 Task: Save the changes in Mark's project to the new view.
Action: Mouse pressed left at (142, 95)
Screenshot: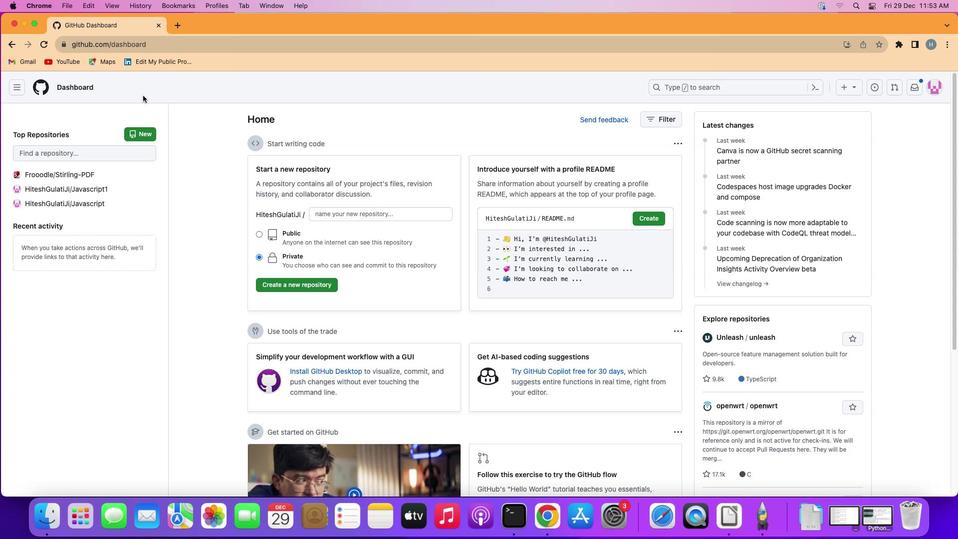 
Action: Mouse moved to (16, 85)
Screenshot: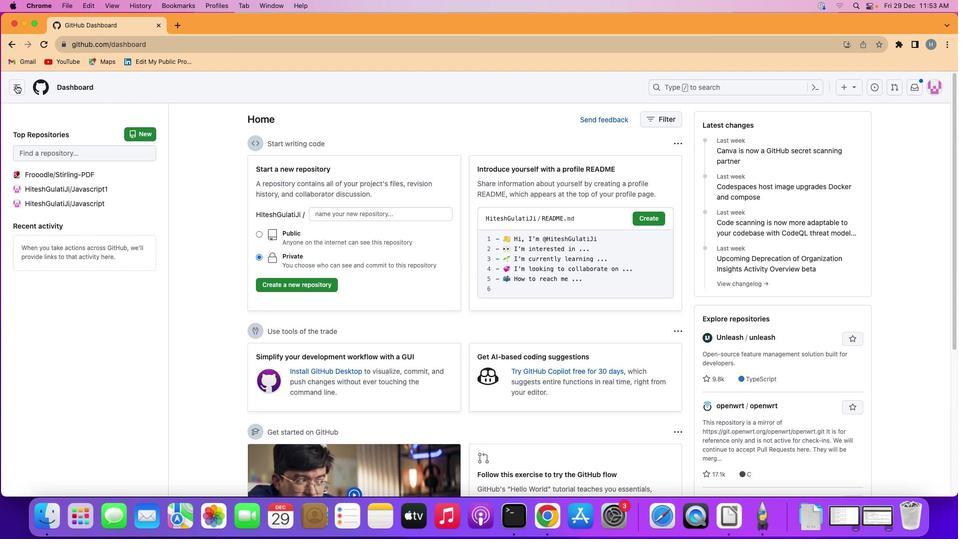 
Action: Mouse pressed left at (16, 85)
Screenshot: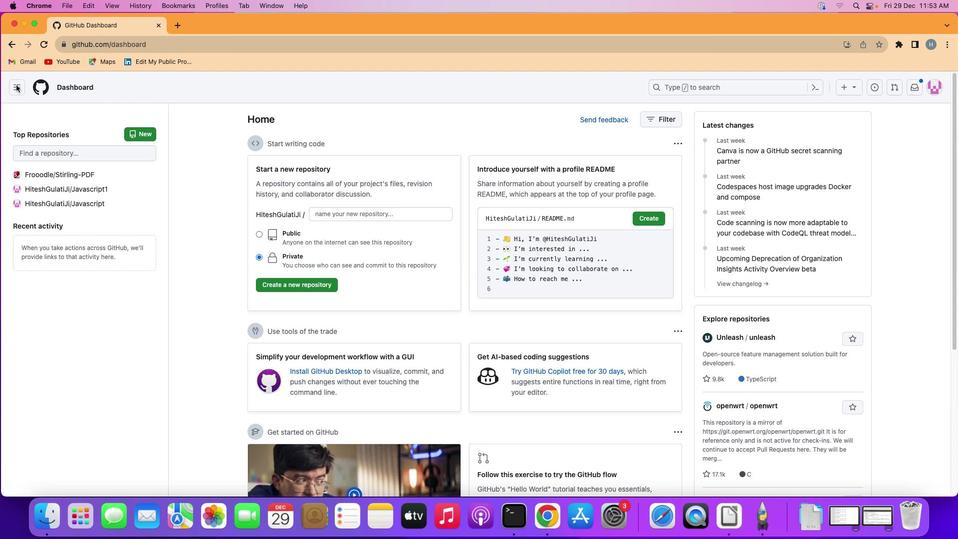 
Action: Mouse moved to (63, 159)
Screenshot: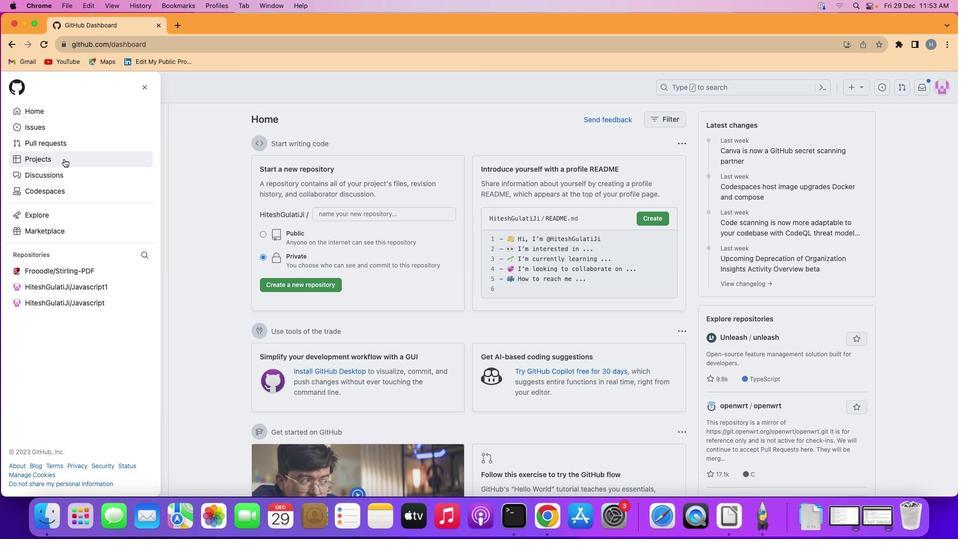 
Action: Mouse pressed left at (63, 159)
Screenshot: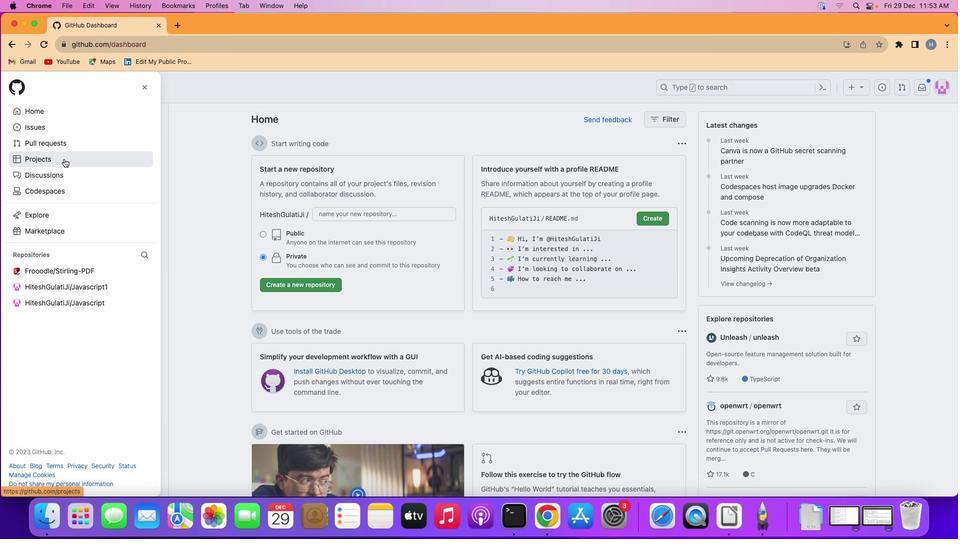 
Action: Mouse moved to (377, 270)
Screenshot: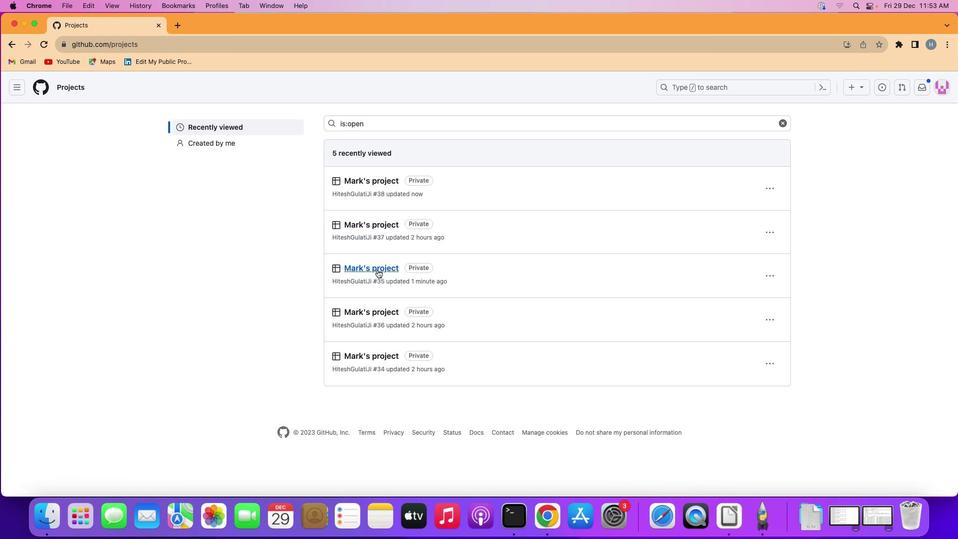 
Action: Mouse pressed left at (377, 270)
Screenshot: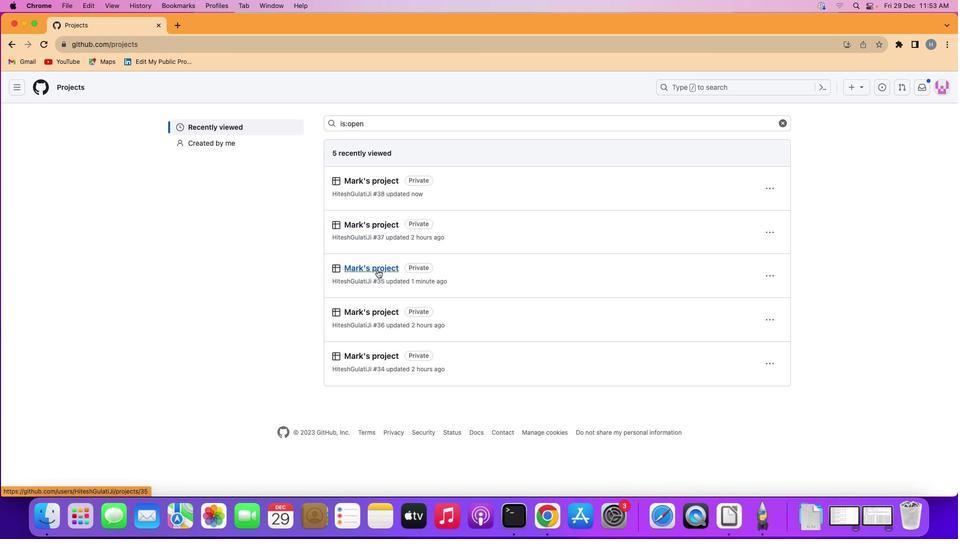 
Action: Mouse moved to (80, 134)
Screenshot: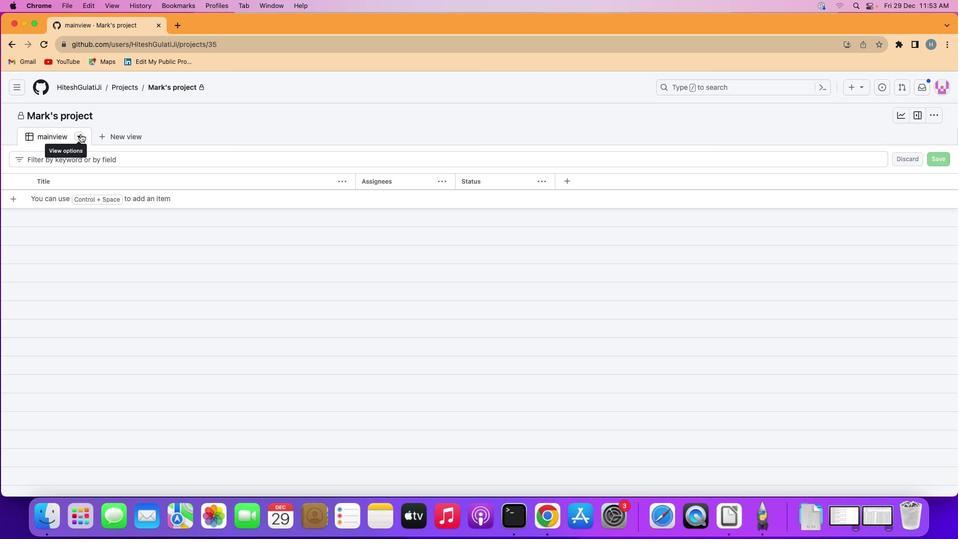 
Action: Mouse pressed left at (80, 134)
Screenshot: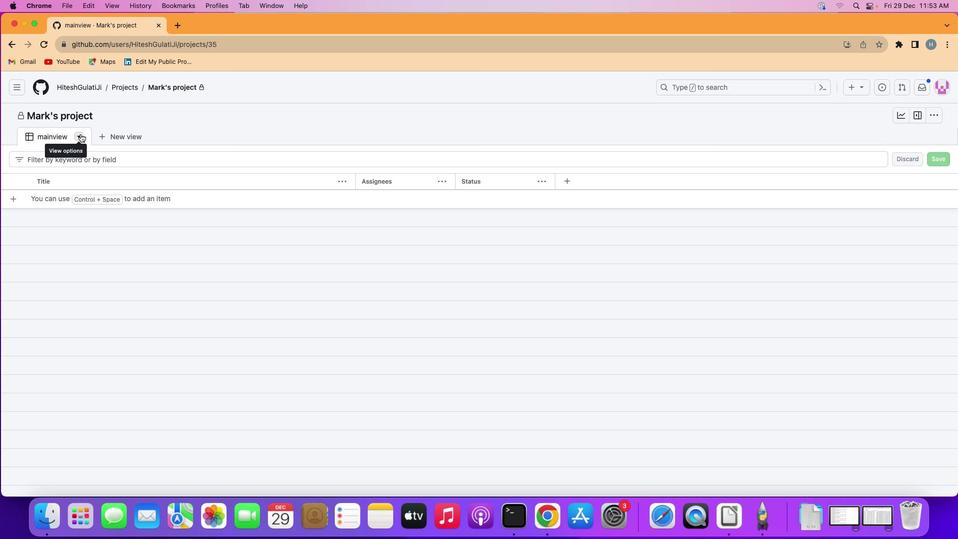 
Action: Mouse moved to (197, 168)
Screenshot: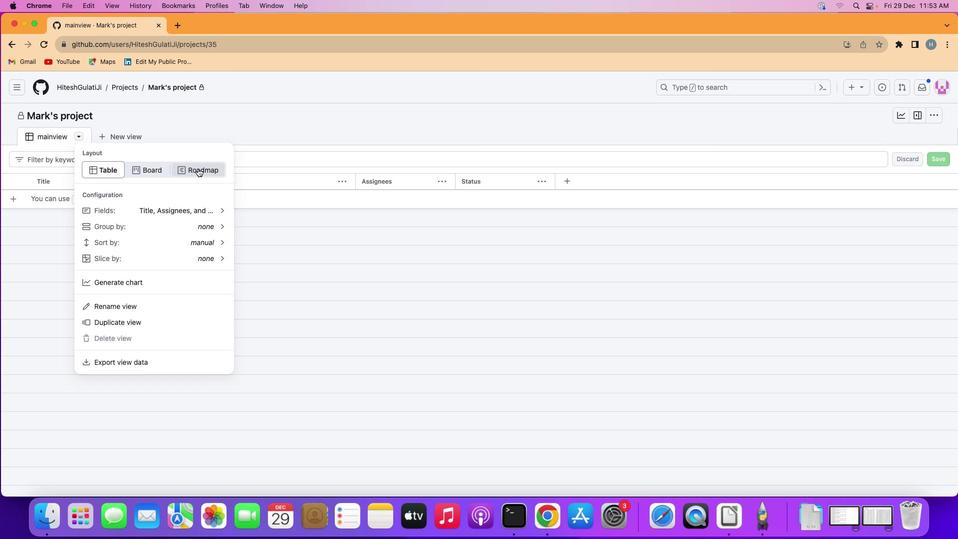 
Action: Mouse pressed left at (197, 168)
Screenshot: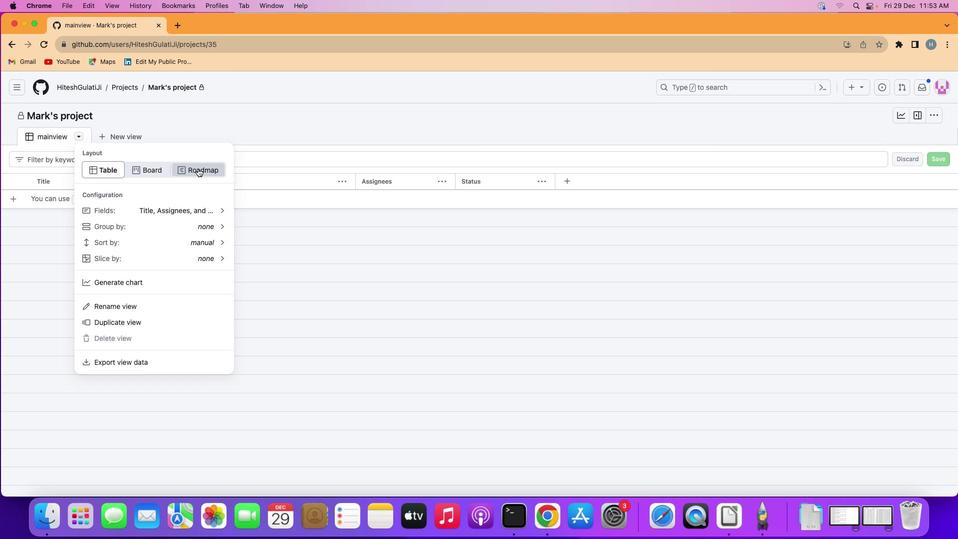 
Action: Mouse moved to (79, 134)
Screenshot: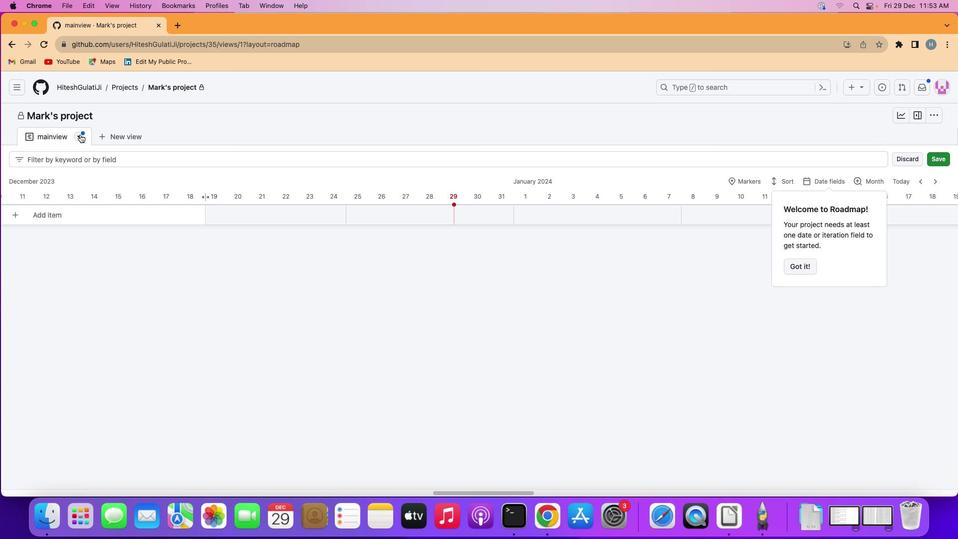 
Action: Mouse pressed left at (79, 134)
Screenshot: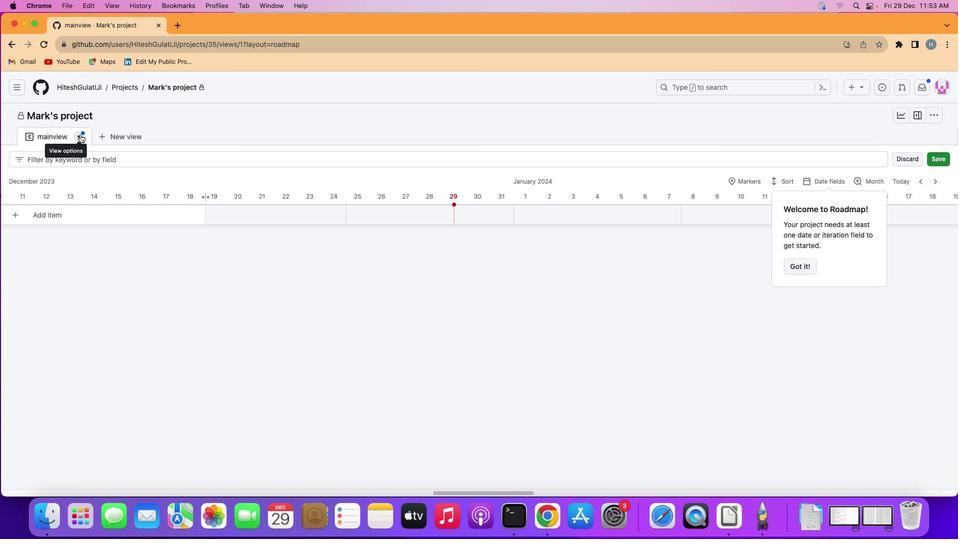 
Action: Mouse moved to (156, 409)
Screenshot: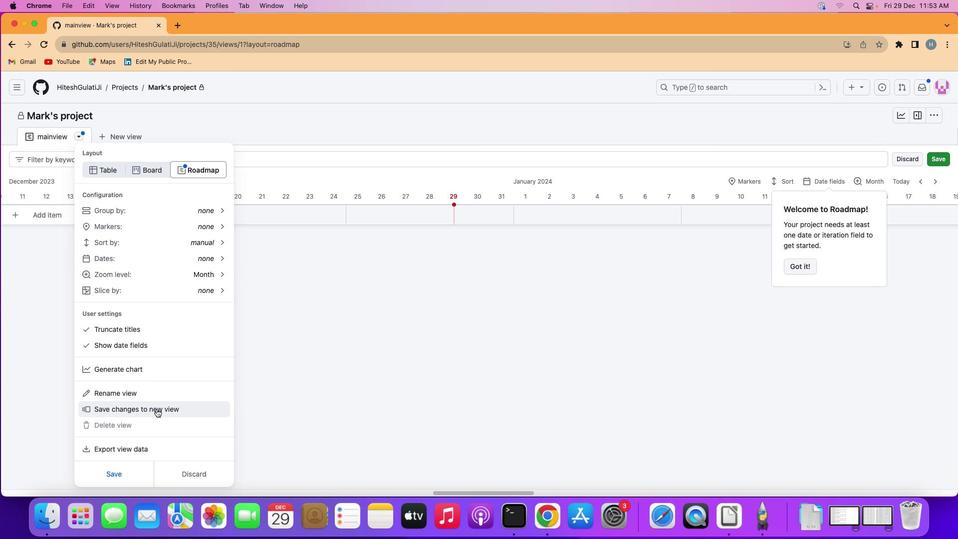 
Action: Mouse pressed left at (156, 409)
Screenshot: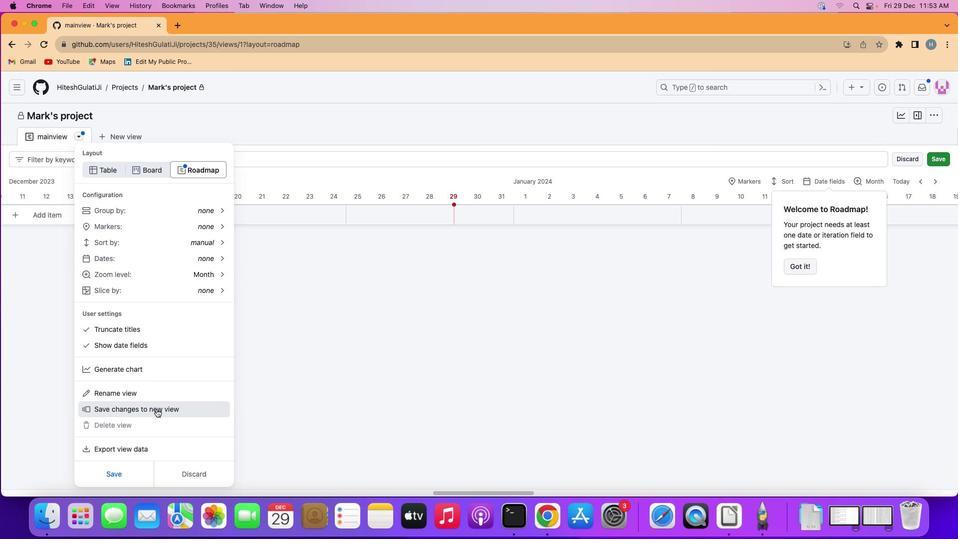 
Action: Mouse moved to (207, 327)
Screenshot: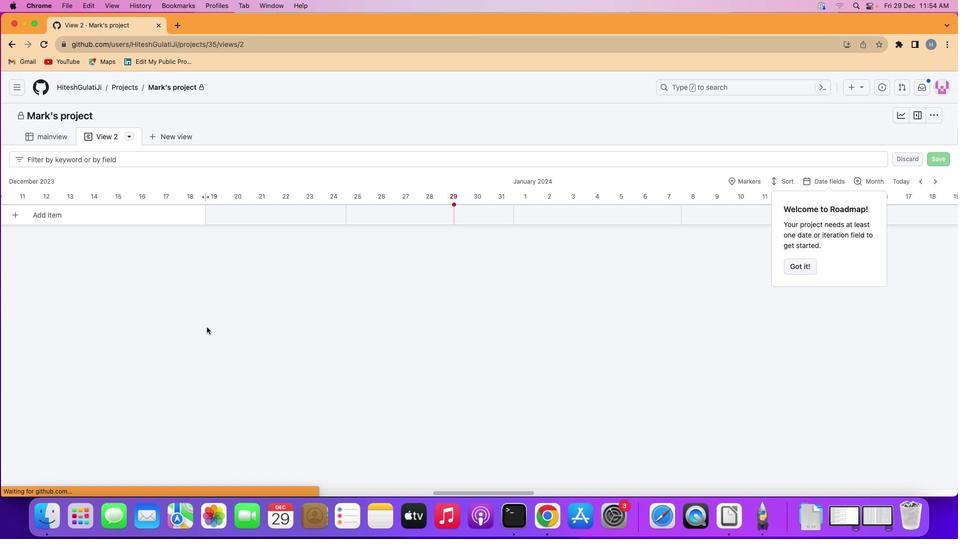 
